 Task: Check the percentage active listings of barn in the last 3 years.
Action: Mouse moved to (944, 224)
Screenshot: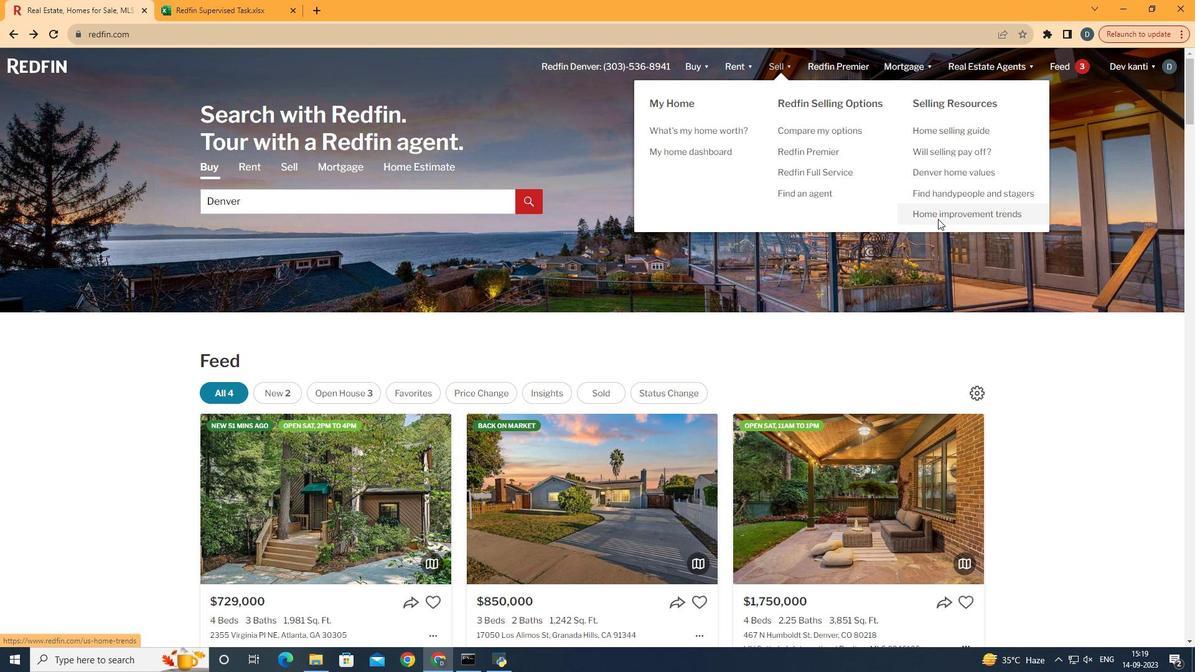
Action: Mouse pressed left at (944, 224)
Screenshot: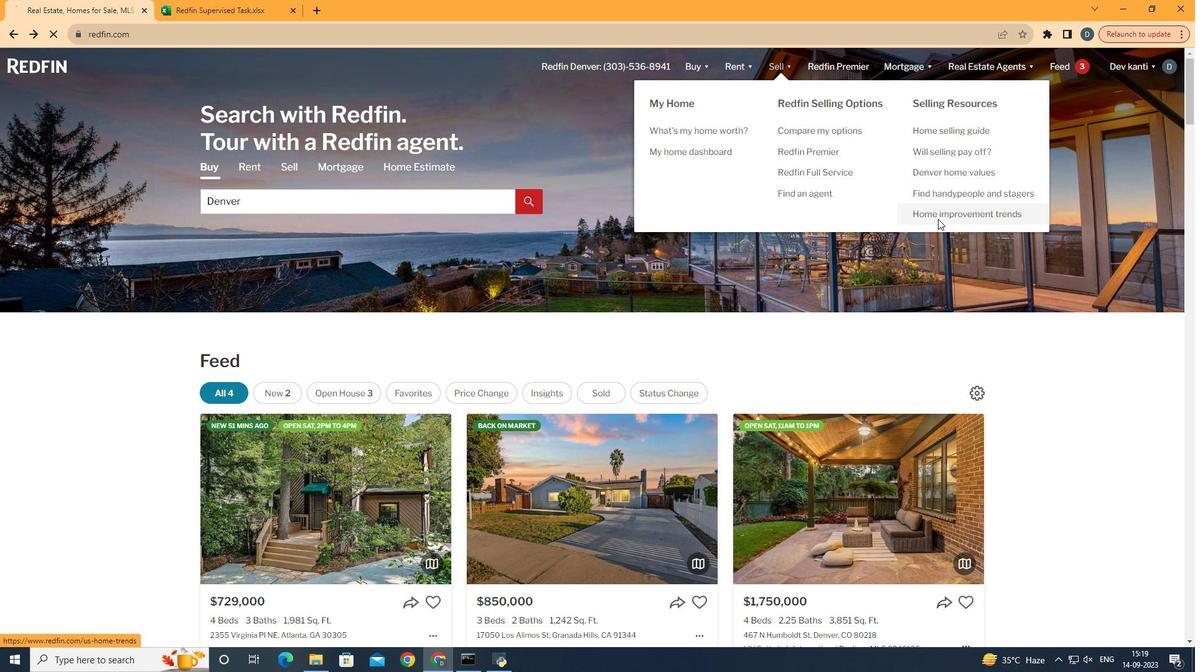 
Action: Mouse moved to (327, 252)
Screenshot: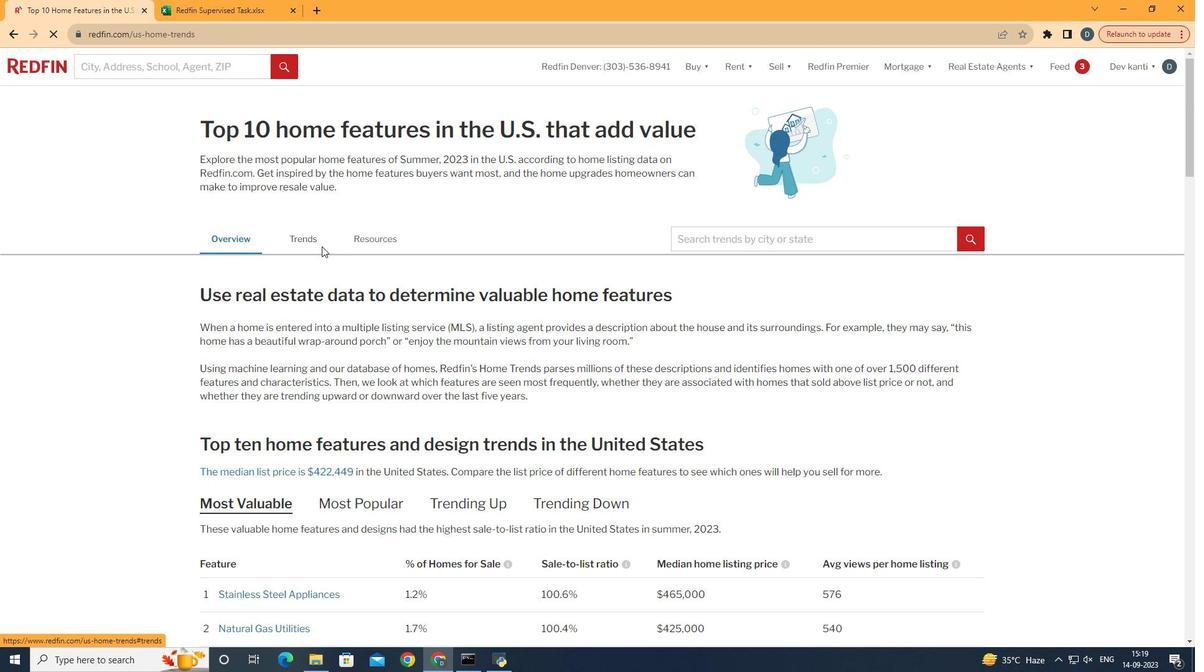 
Action: Mouse pressed left at (327, 252)
Screenshot: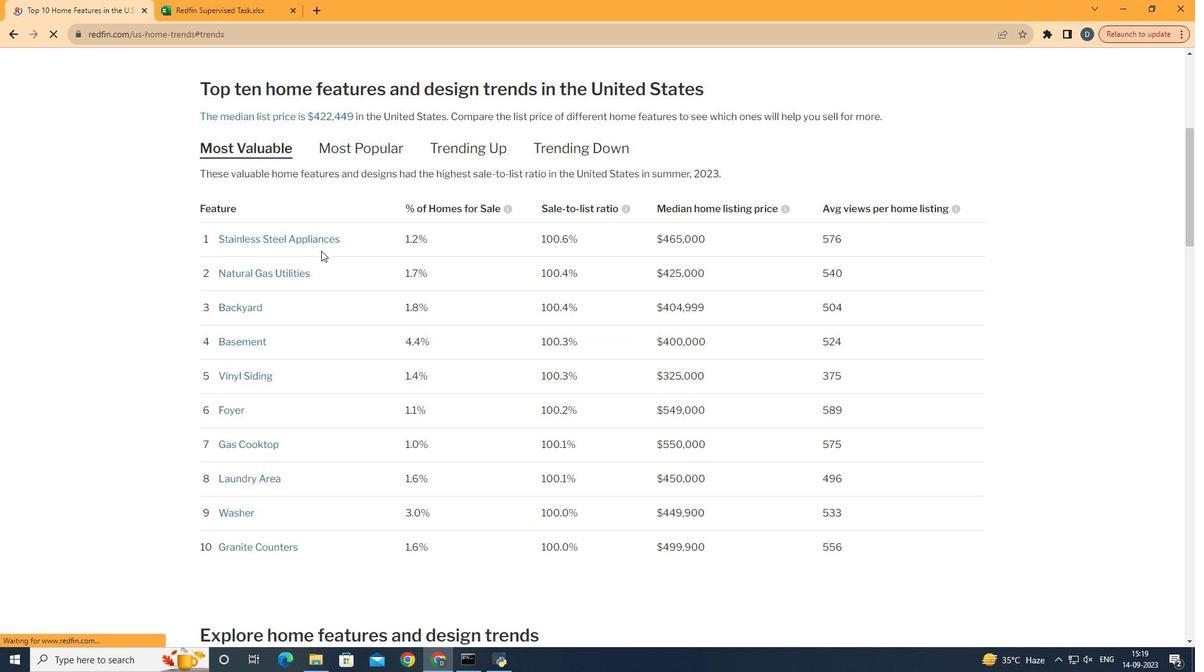 
Action: Mouse moved to (352, 353)
Screenshot: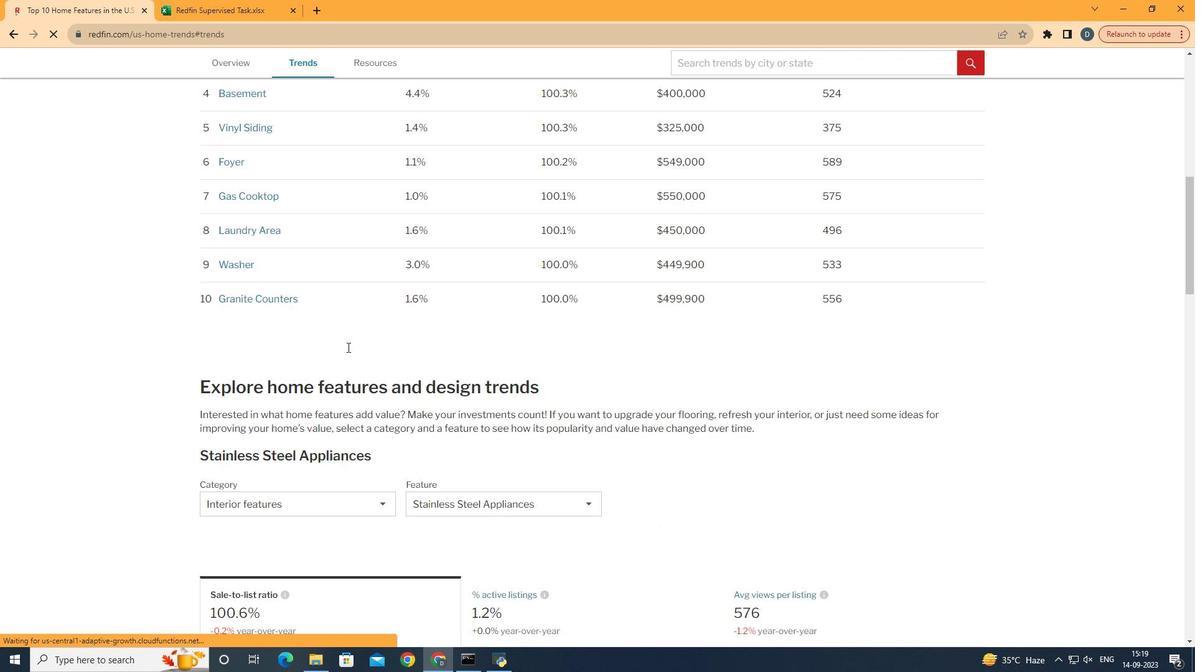 
Action: Mouse scrolled (352, 352) with delta (0, 0)
Screenshot: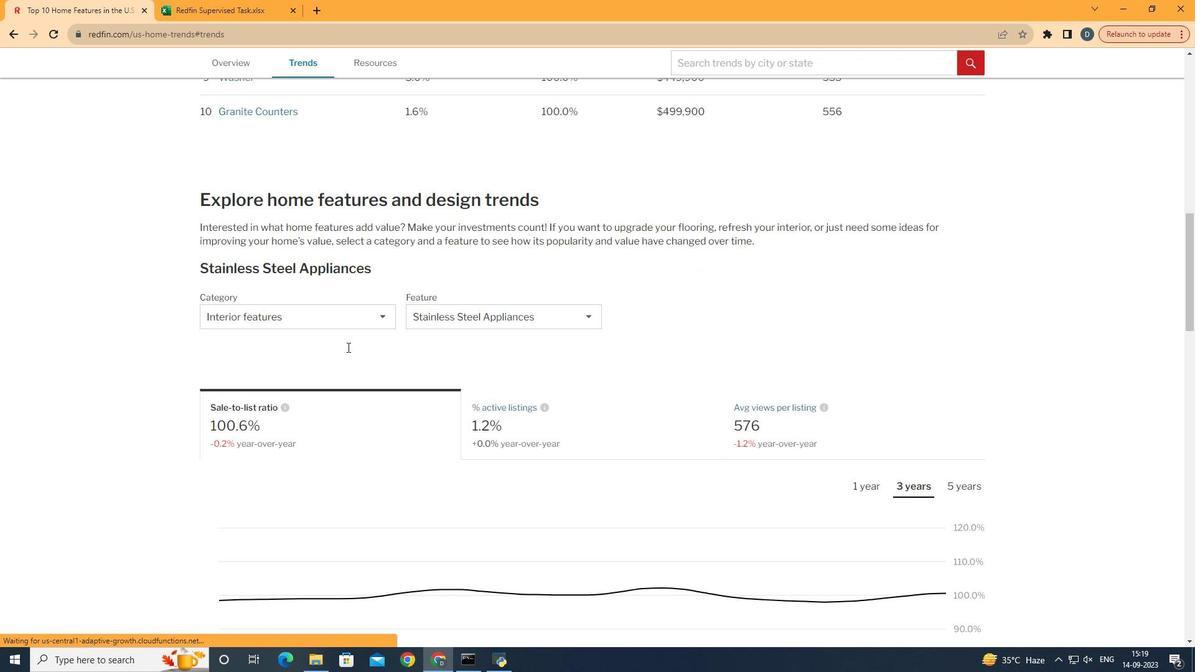 
Action: Mouse scrolled (352, 352) with delta (0, 0)
Screenshot: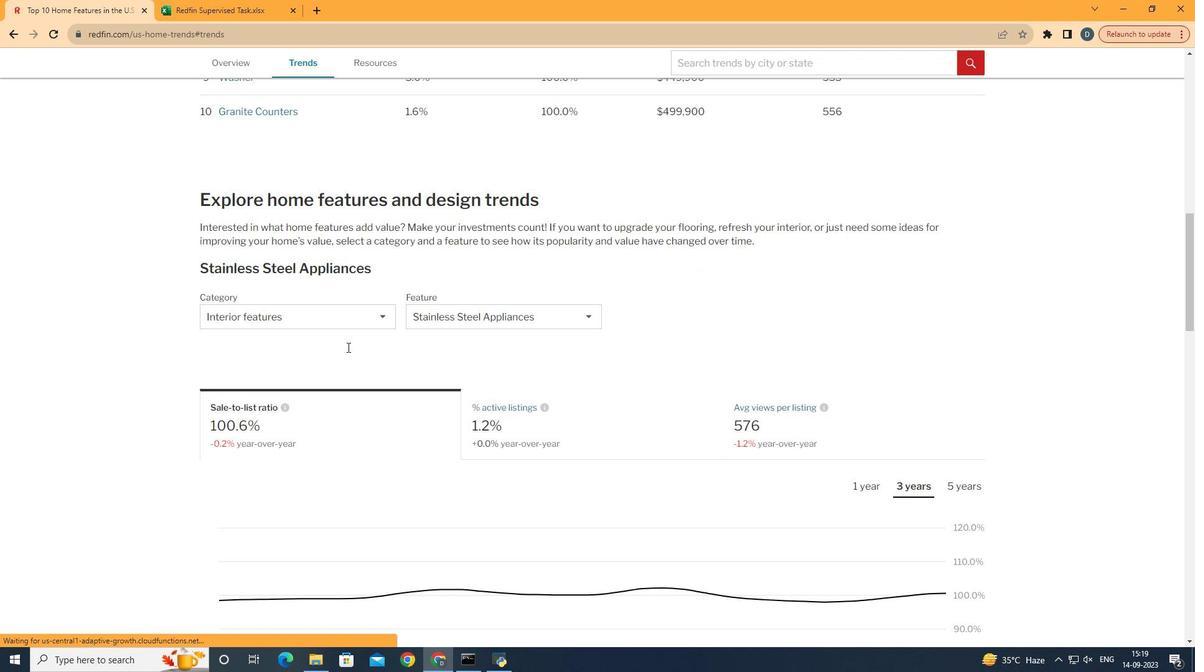 
Action: Mouse scrolled (352, 352) with delta (0, 0)
Screenshot: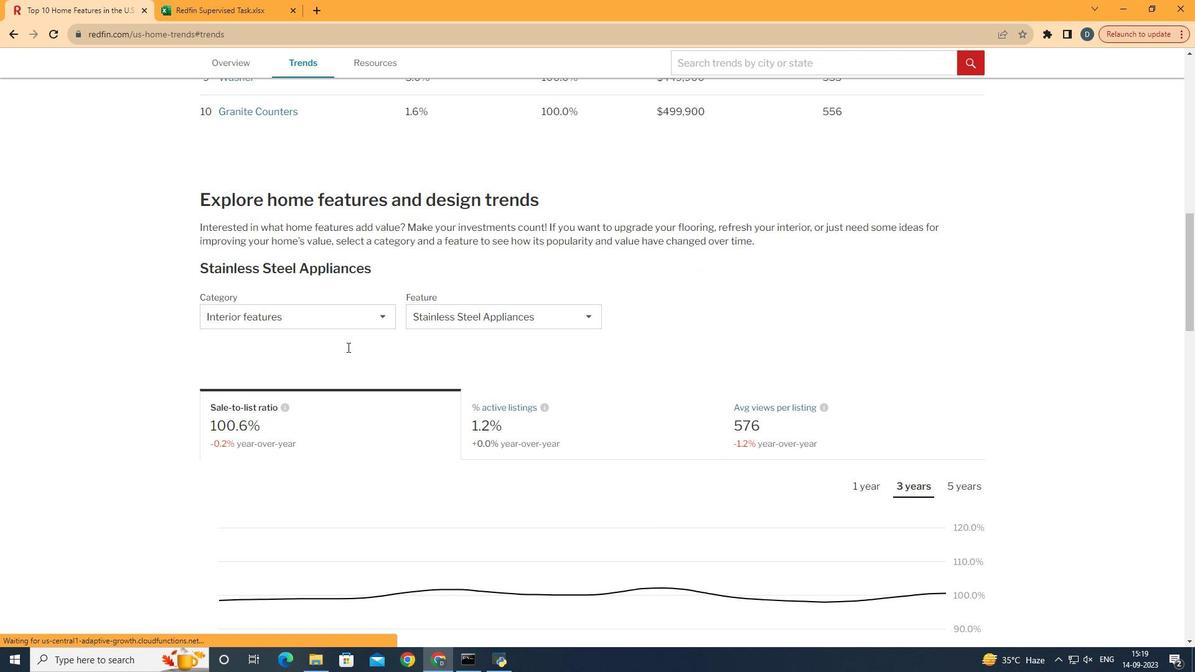 
Action: Mouse scrolled (352, 352) with delta (0, 0)
Screenshot: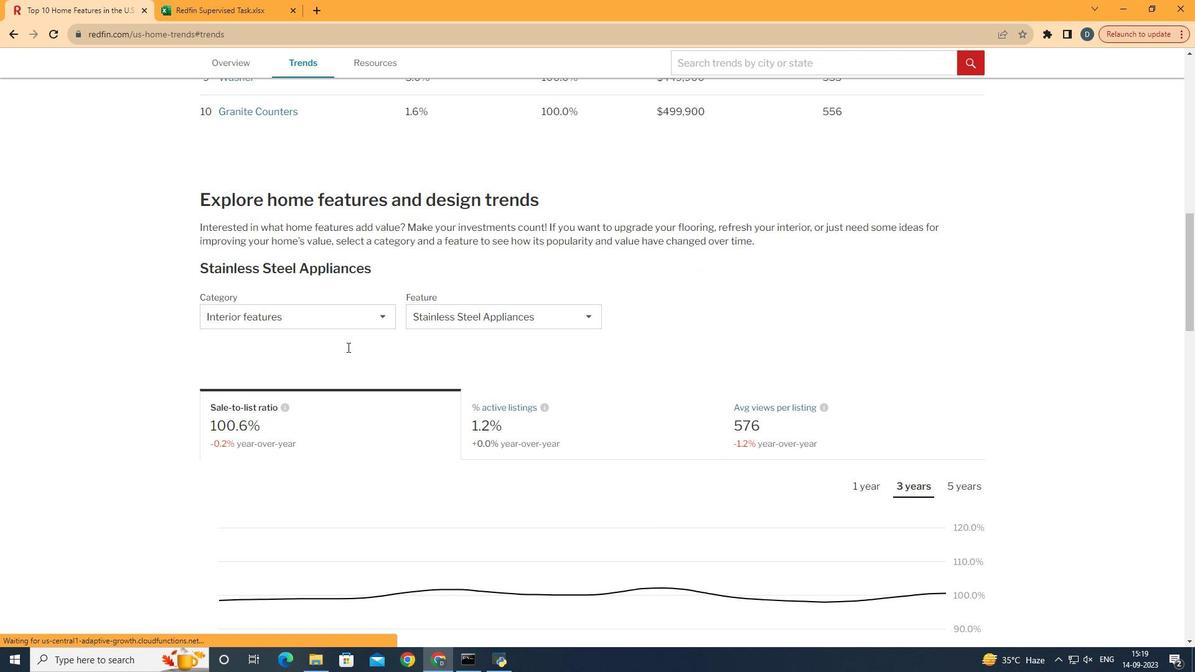 
Action: Mouse scrolled (352, 352) with delta (0, 0)
Screenshot: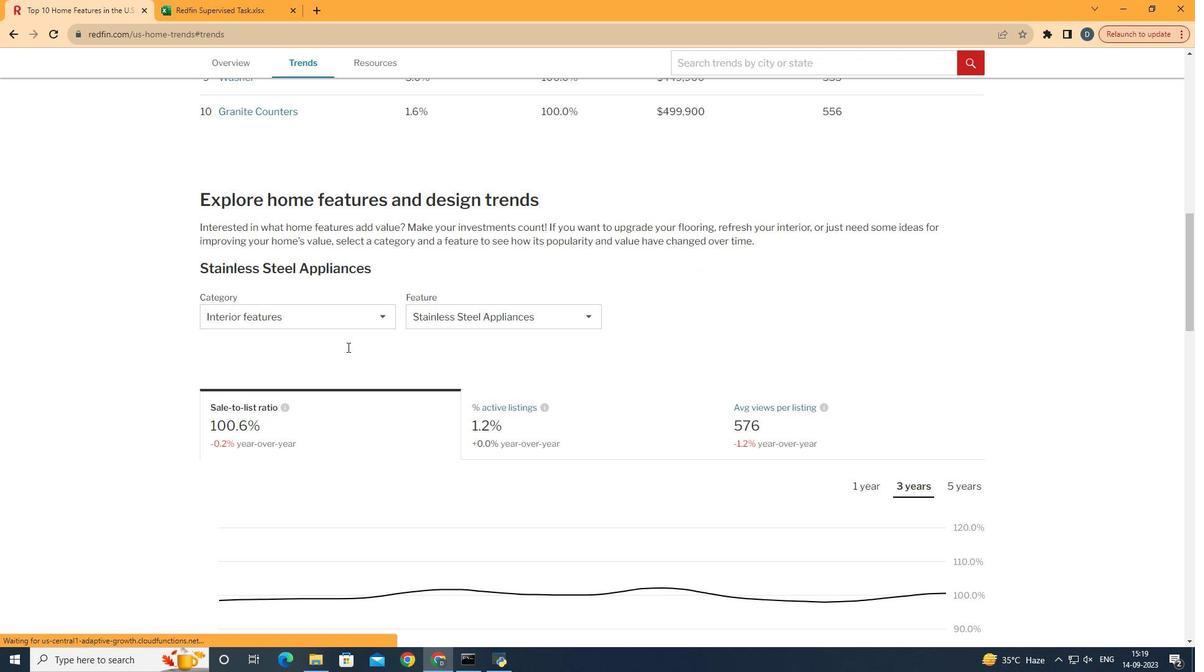 
Action: Mouse scrolled (352, 352) with delta (0, 0)
Screenshot: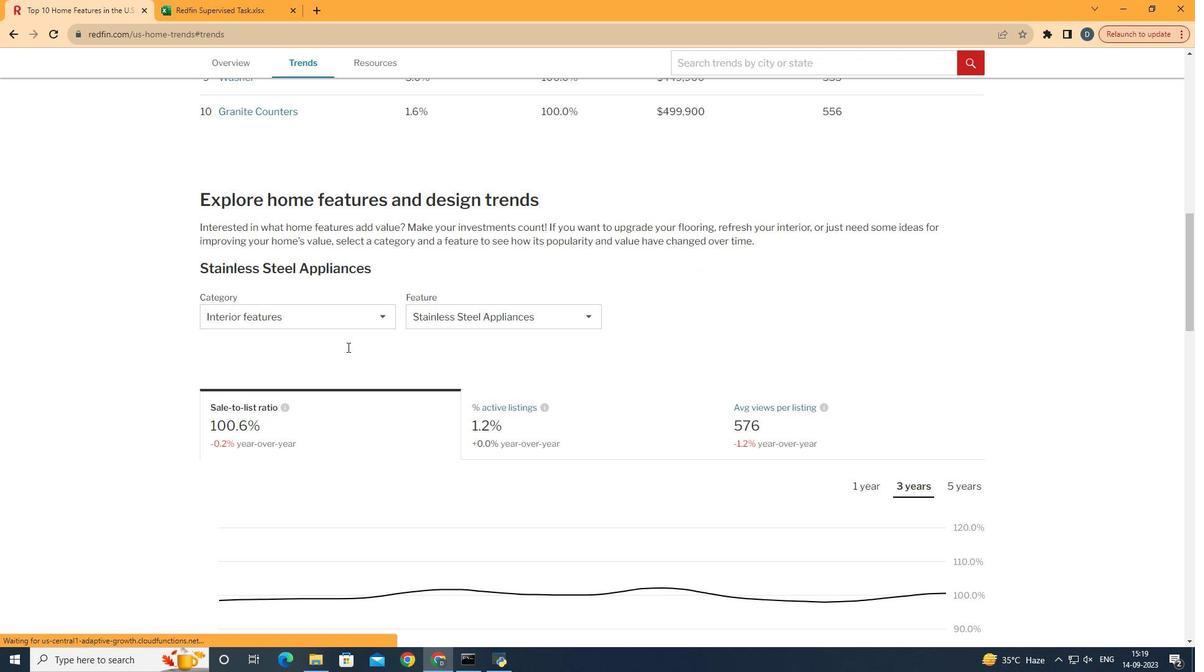 
Action: Mouse moved to (353, 353)
Screenshot: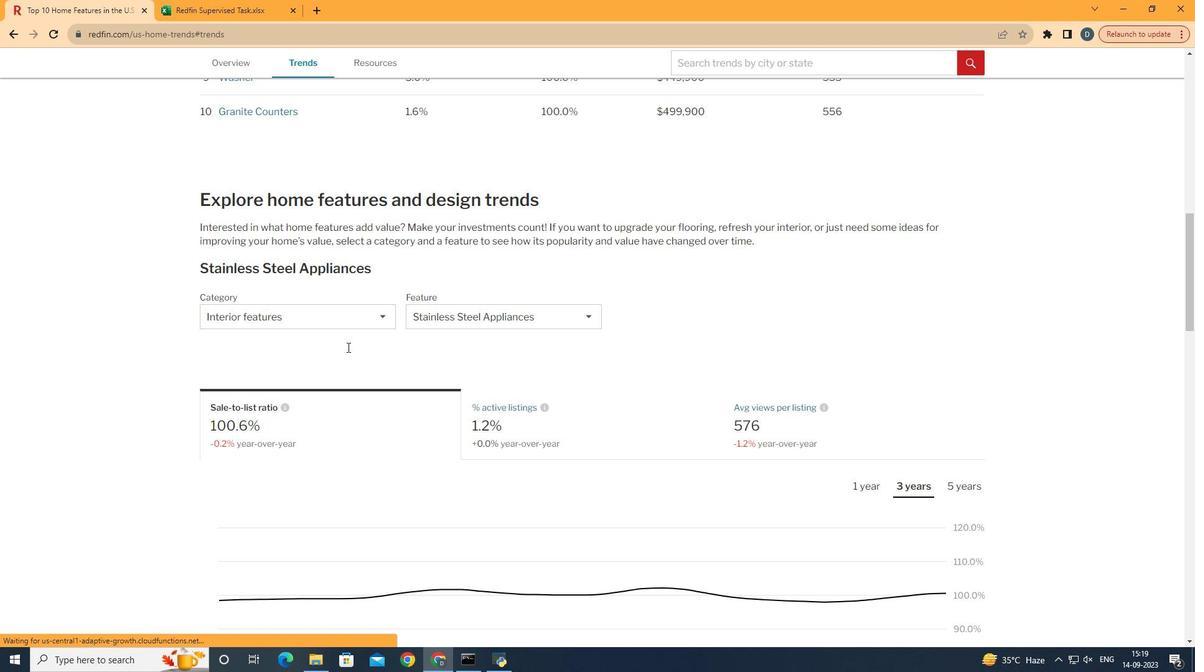 
Action: Mouse scrolled (353, 352) with delta (0, 0)
Screenshot: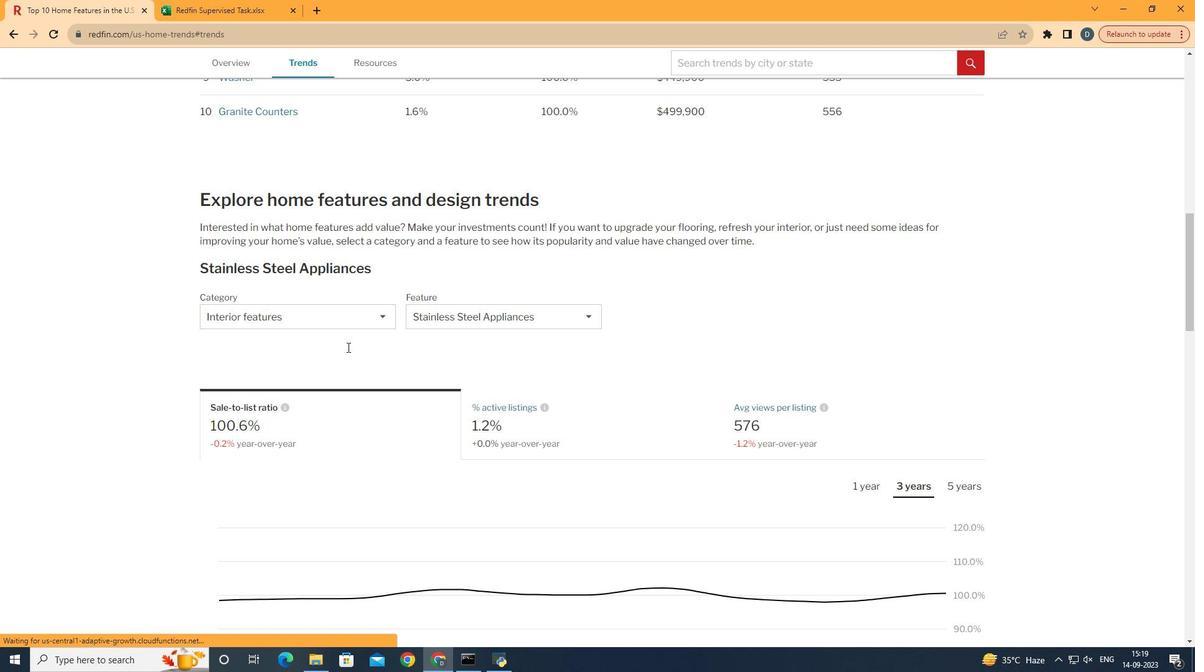 
Action: Mouse moved to (355, 333)
Screenshot: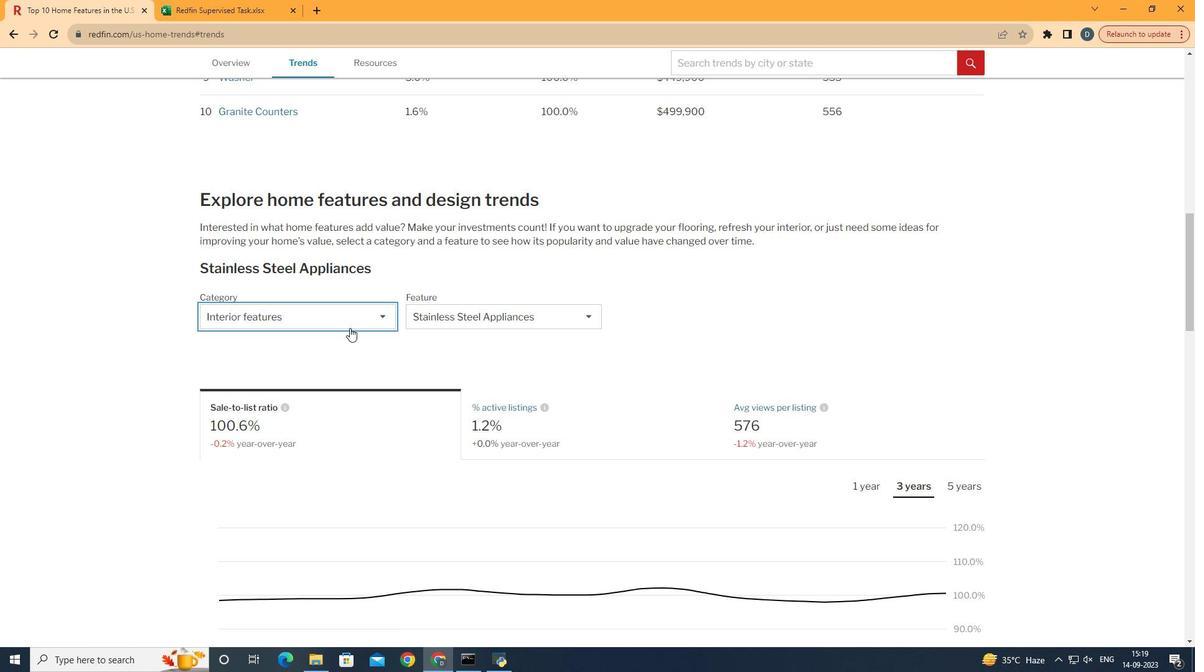 
Action: Mouse pressed left at (355, 333)
Screenshot: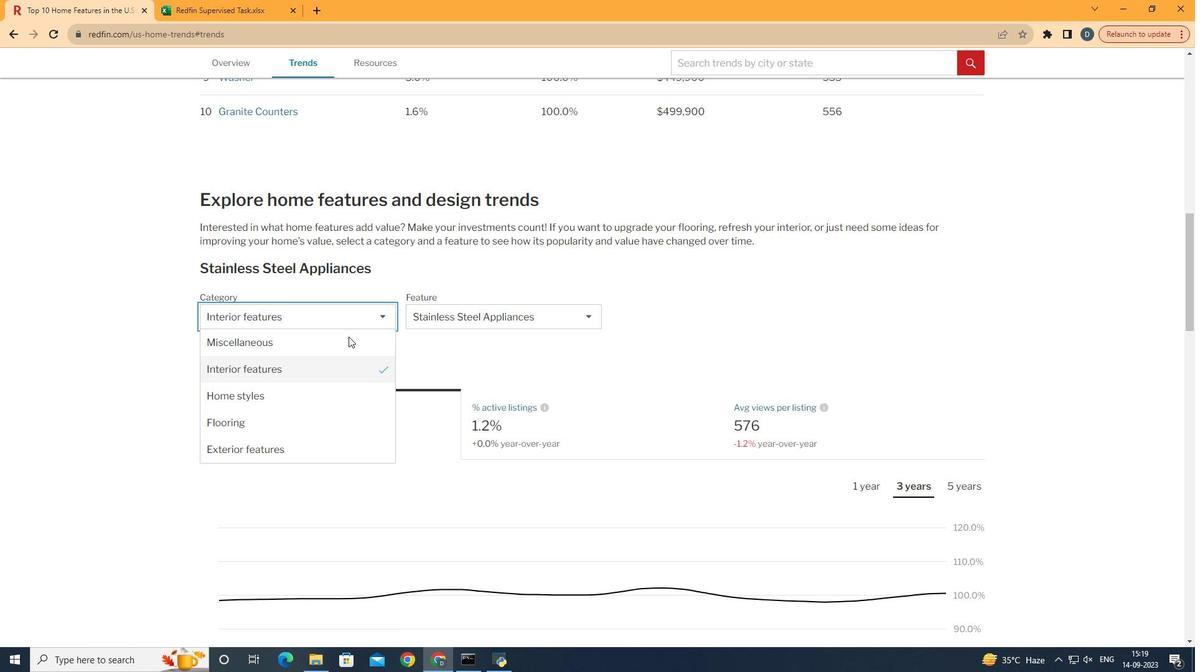 
Action: Mouse moved to (346, 460)
Screenshot: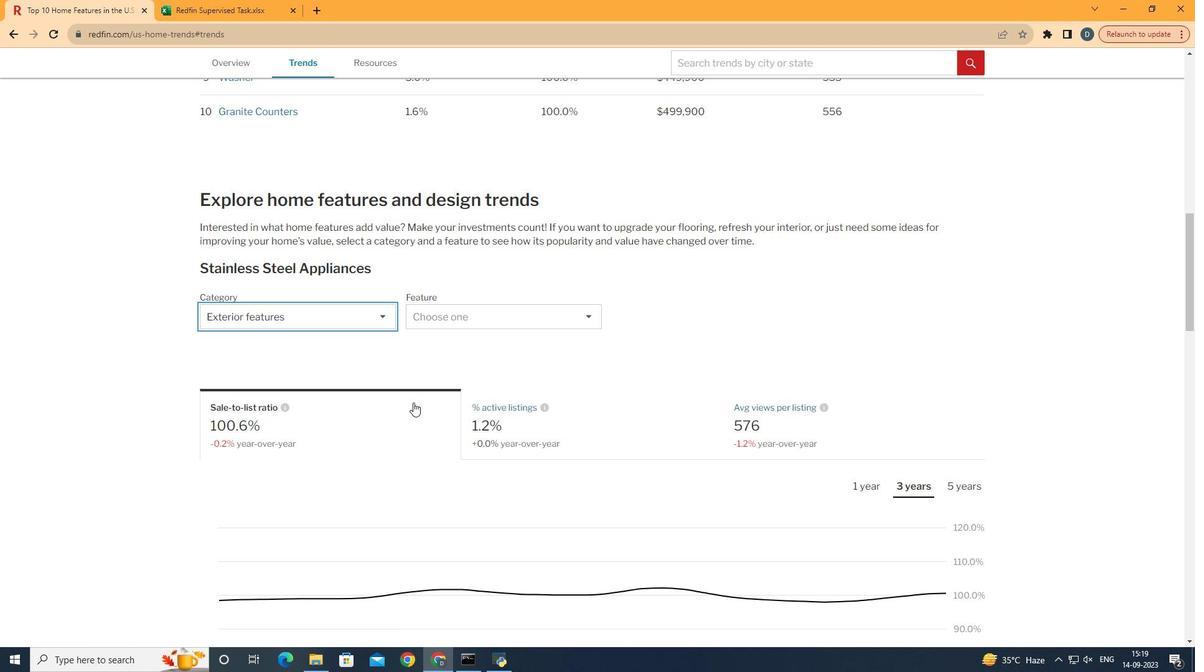 
Action: Mouse pressed left at (346, 460)
Screenshot: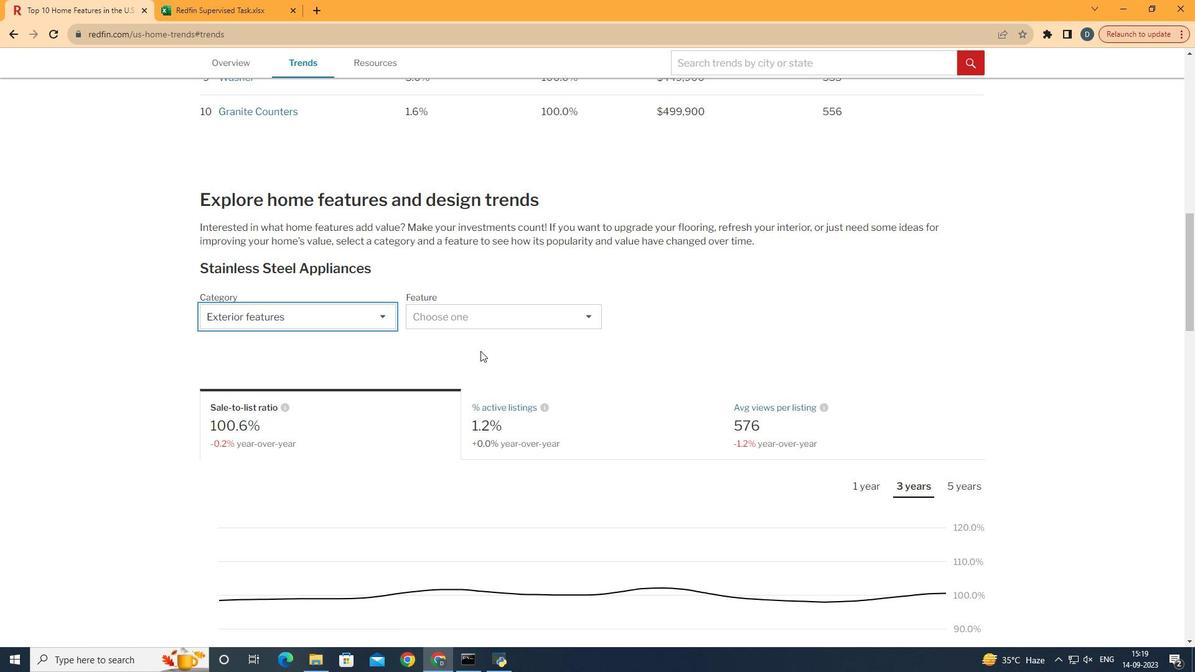 
Action: Mouse moved to (530, 311)
Screenshot: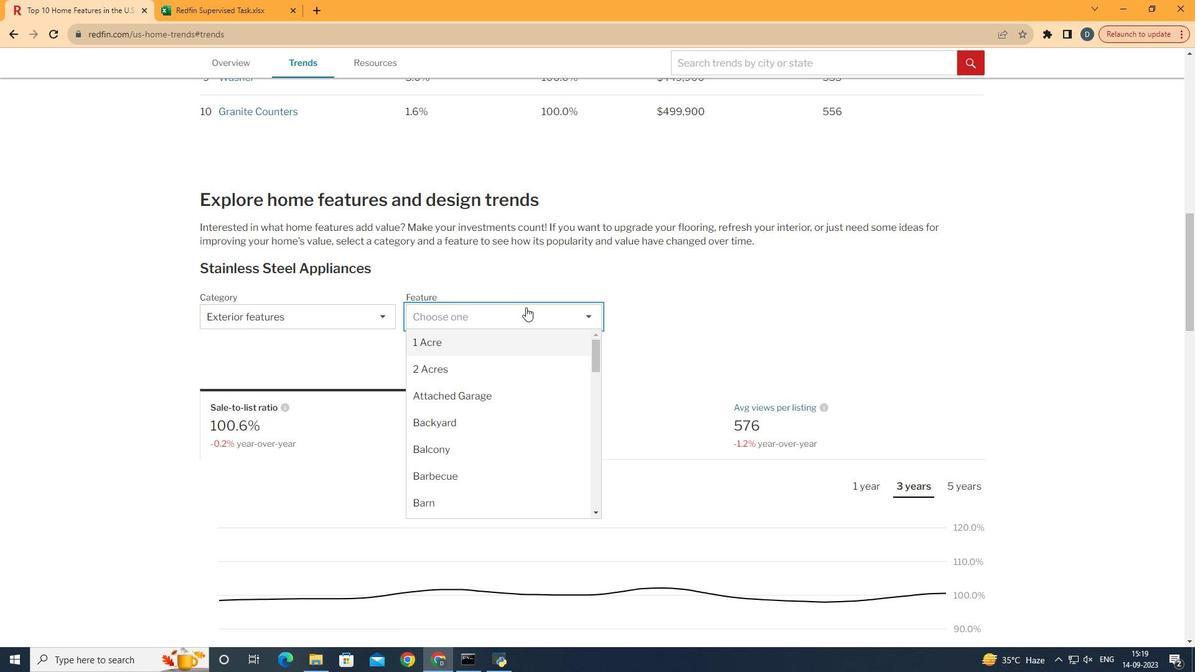 
Action: Mouse pressed left at (530, 311)
Screenshot: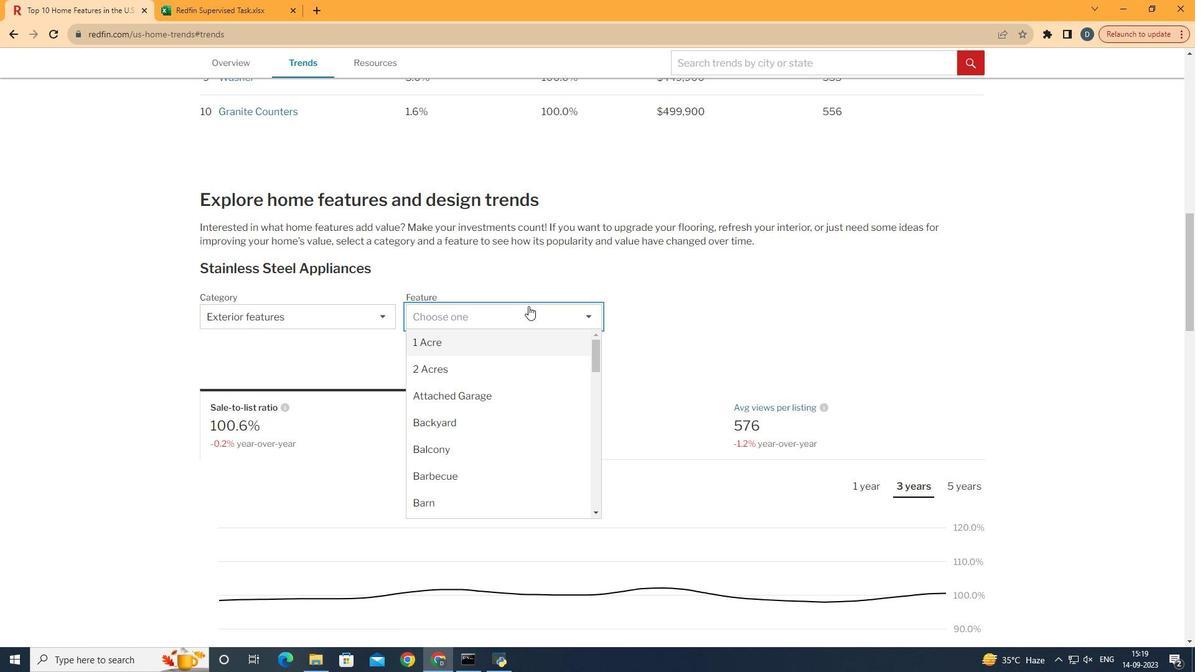 
Action: Mouse moved to (527, 503)
Screenshot: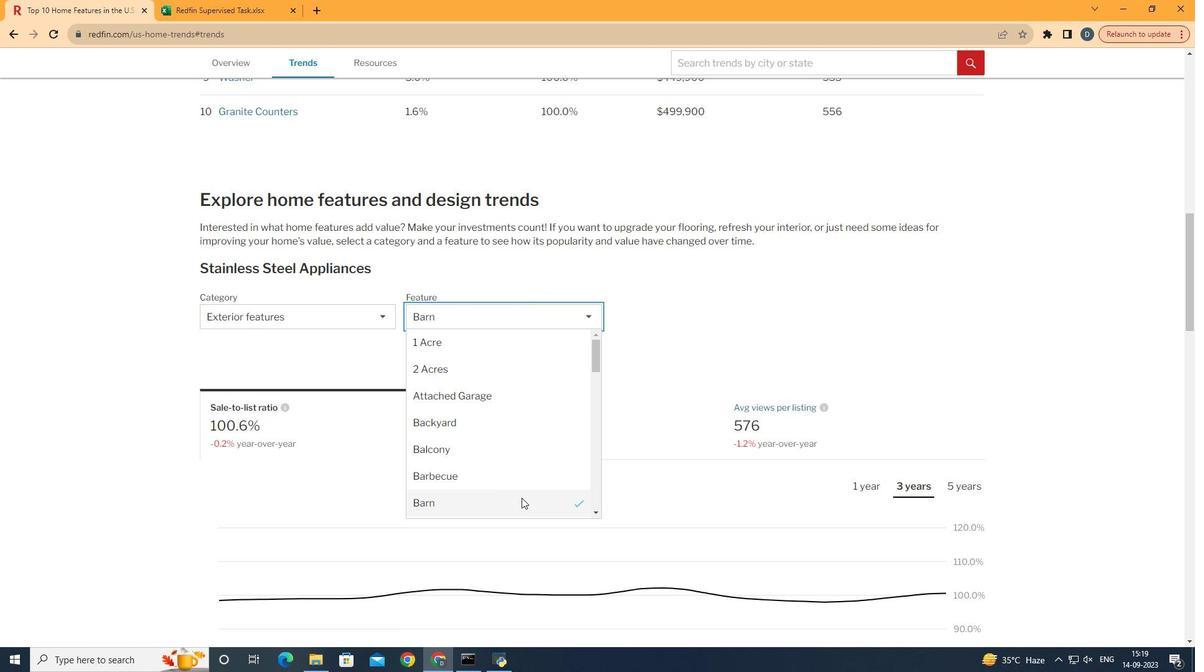
Action: Mouse pressed left at (527, 503)
Screenshot: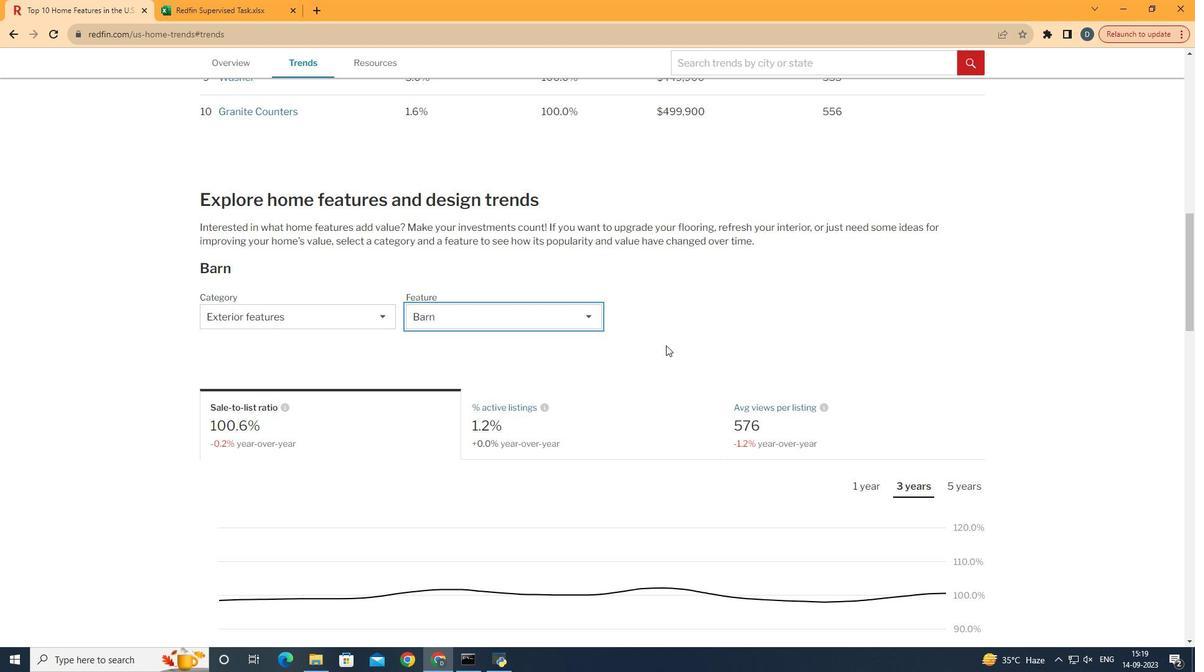 
Action: Mouse moved to (682, 343)
Screenshot: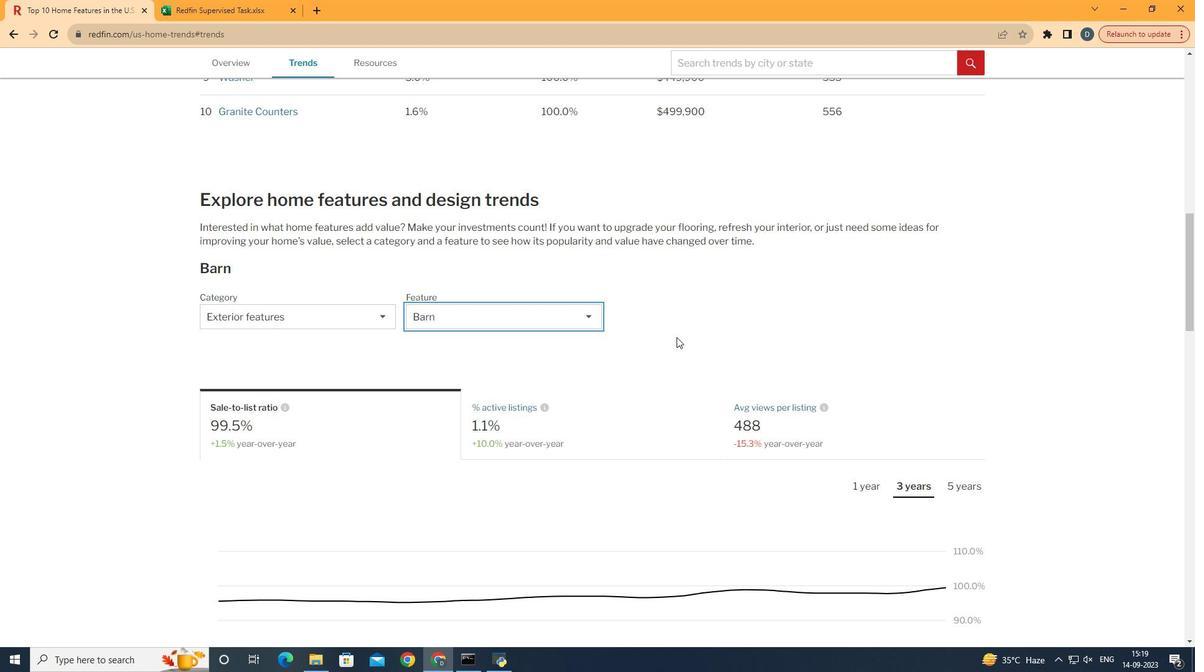 
Action: Mouse pressed left at (682, 343)
Screenshot: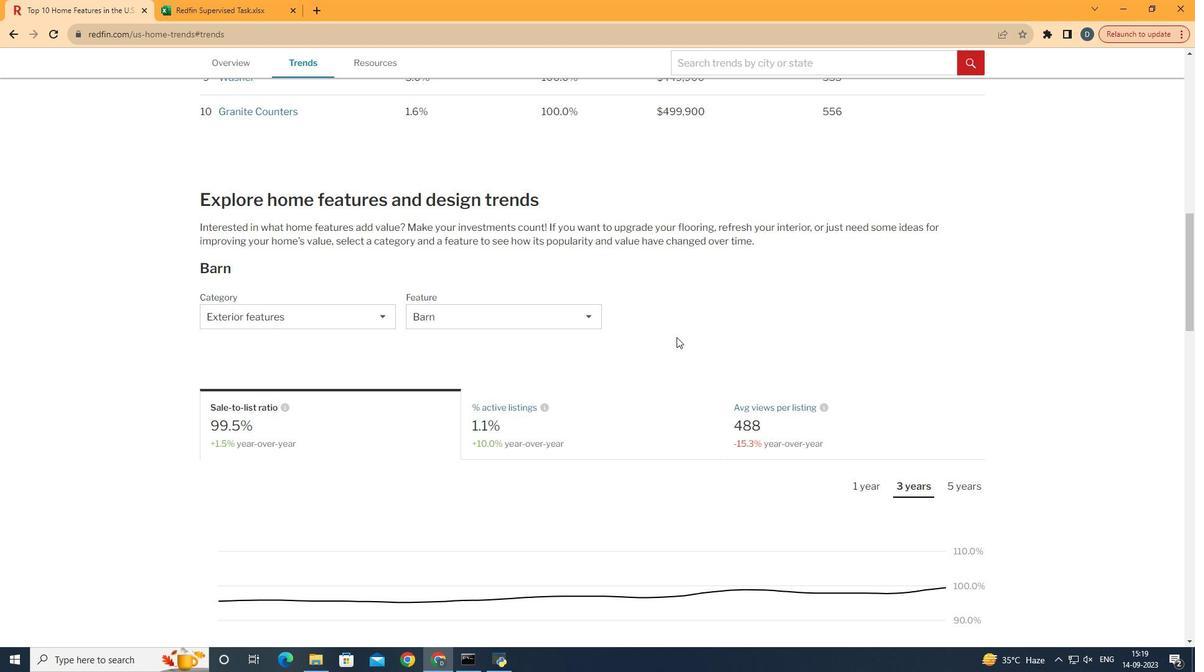 
Action: Mouse scrolled (682, 342) with delta (0, 0)
Screenshot: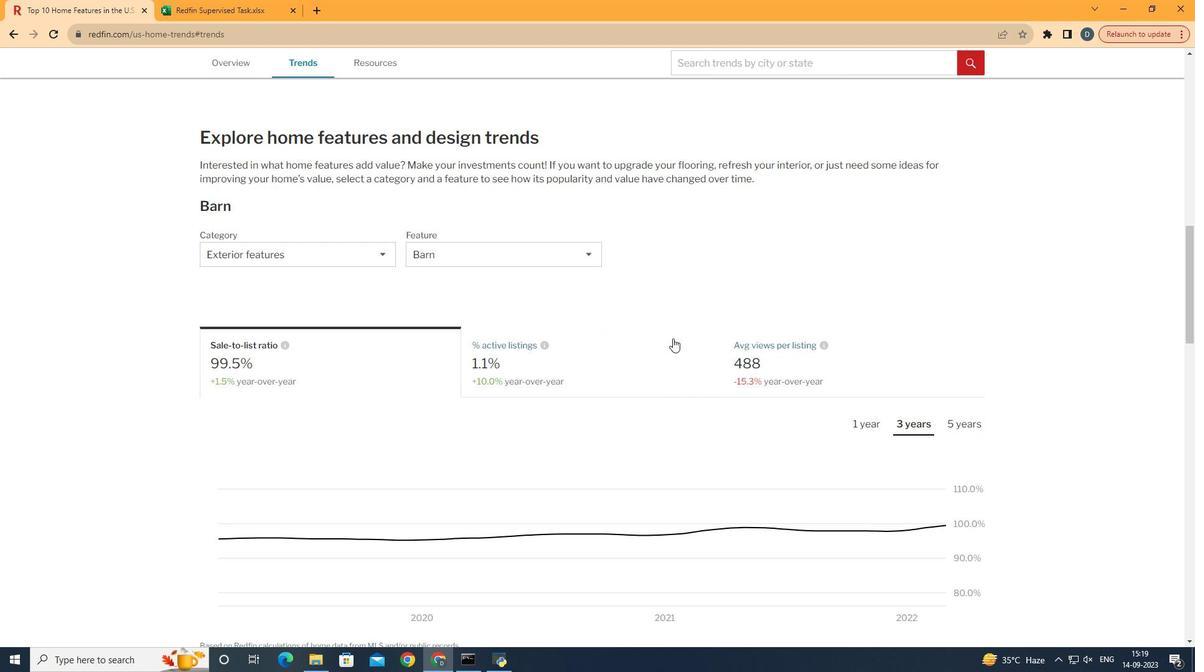 
Action: Mouse moved to (658, 353)
Screenshot: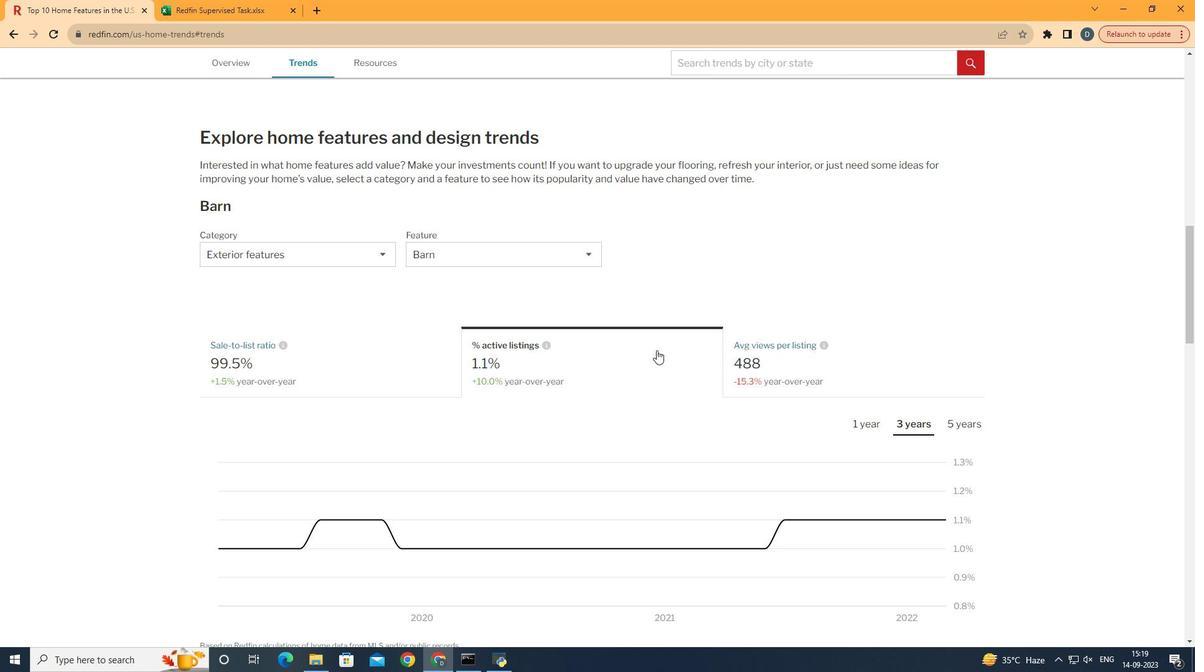 
Action: Mouse pressed left at (658, 353)
Screenshot: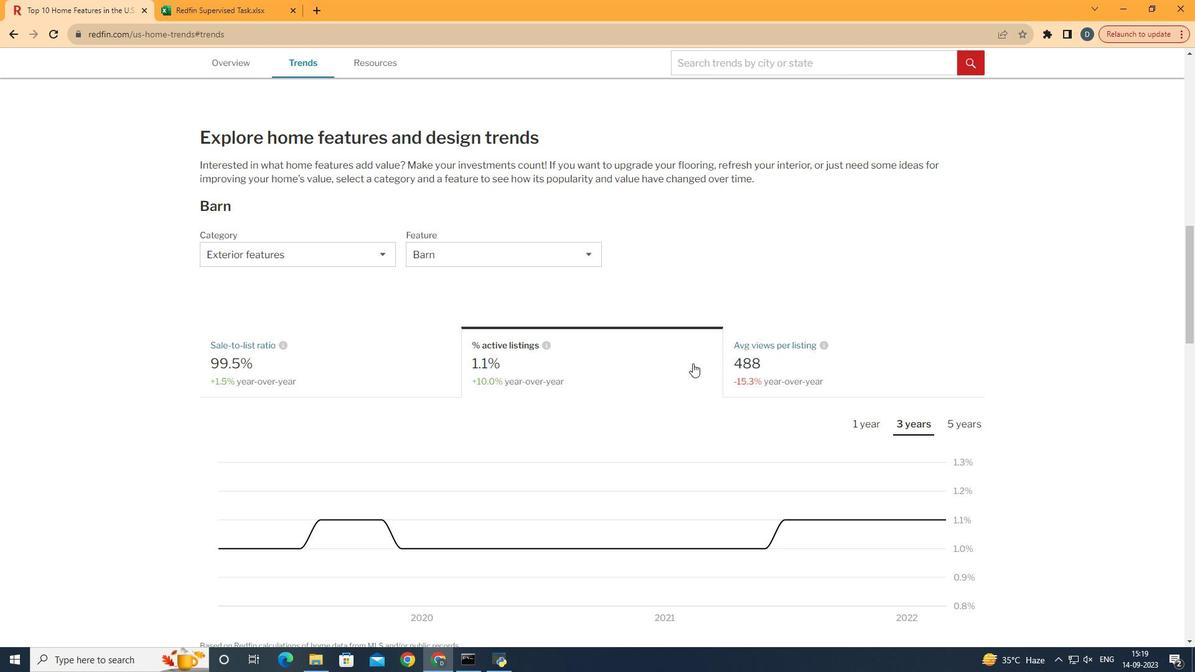 
Action: Mouse moved to (930, 429)
Screenshot: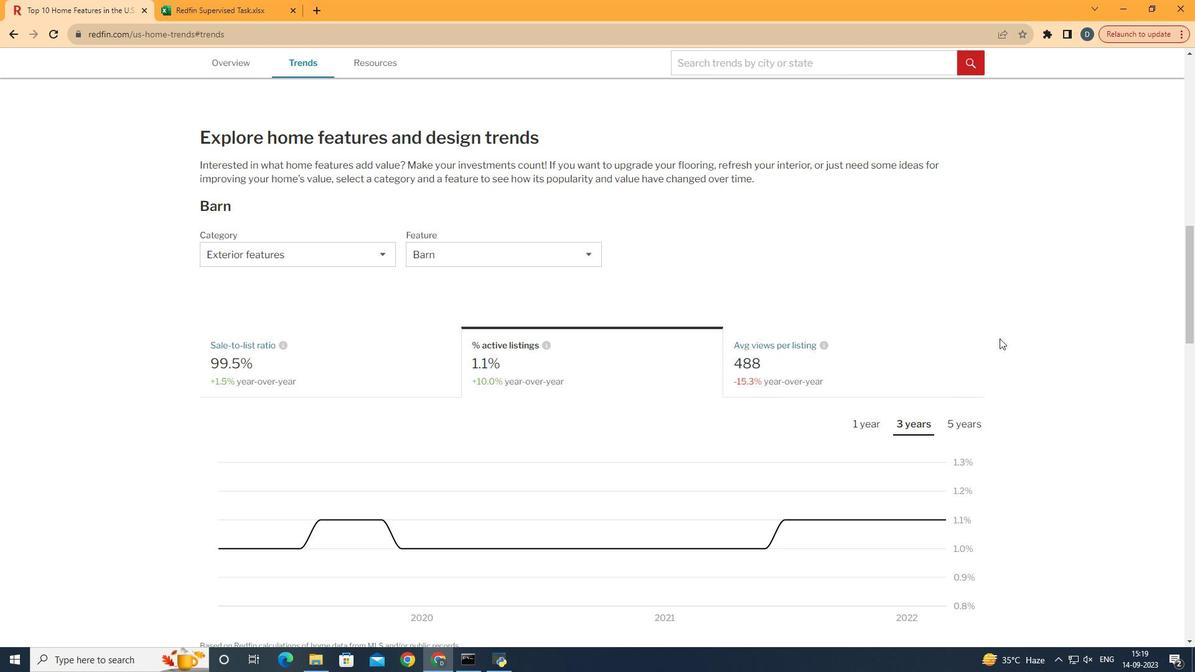 
Action: Mouse pressed left at (930, 429)
Screenshot: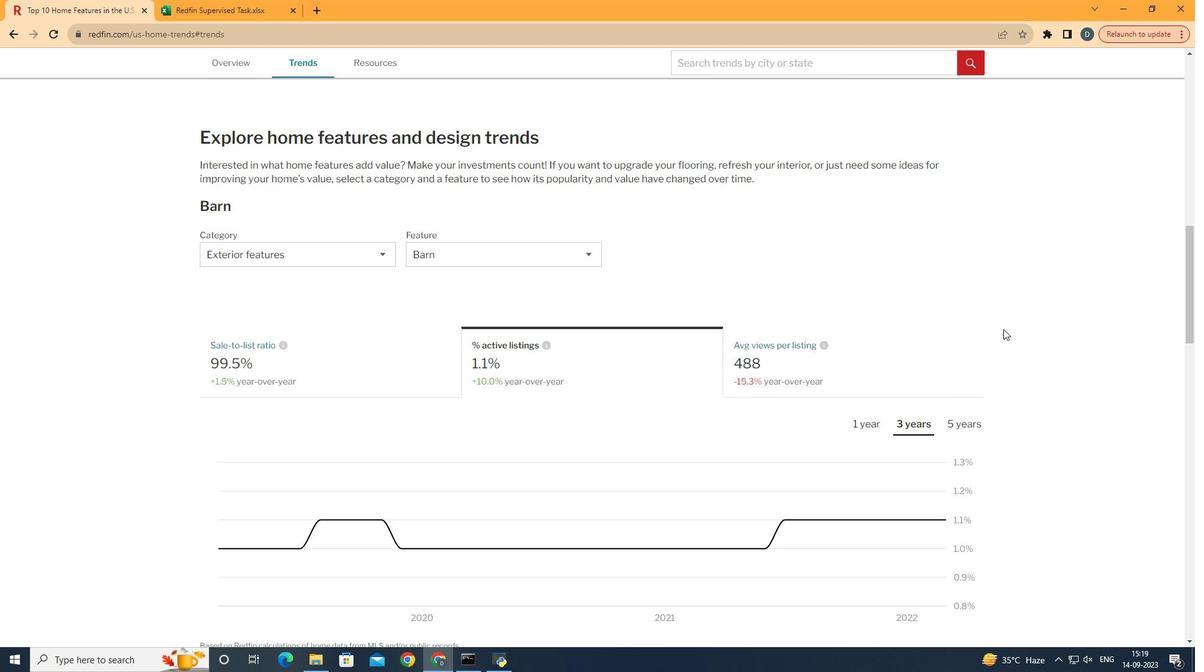 
Action: Mouse moved to (1009, 335)
Screenshot: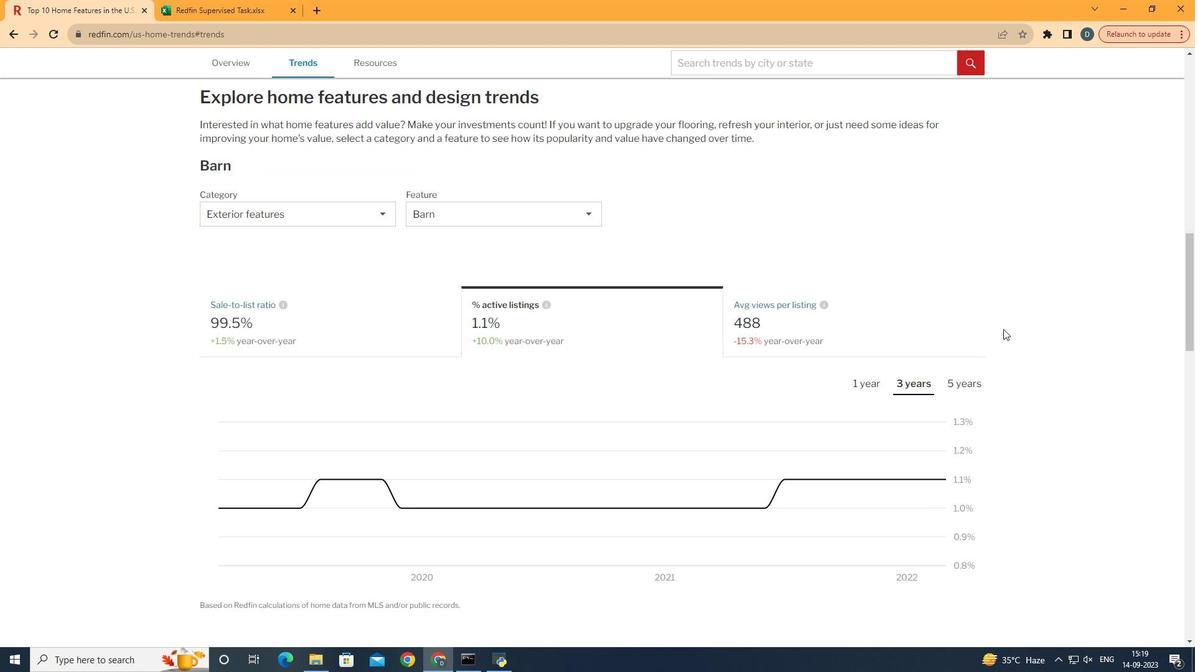 
Action: Mouse scrolled (1009, 334) with delta (0, 0)
Screenshot: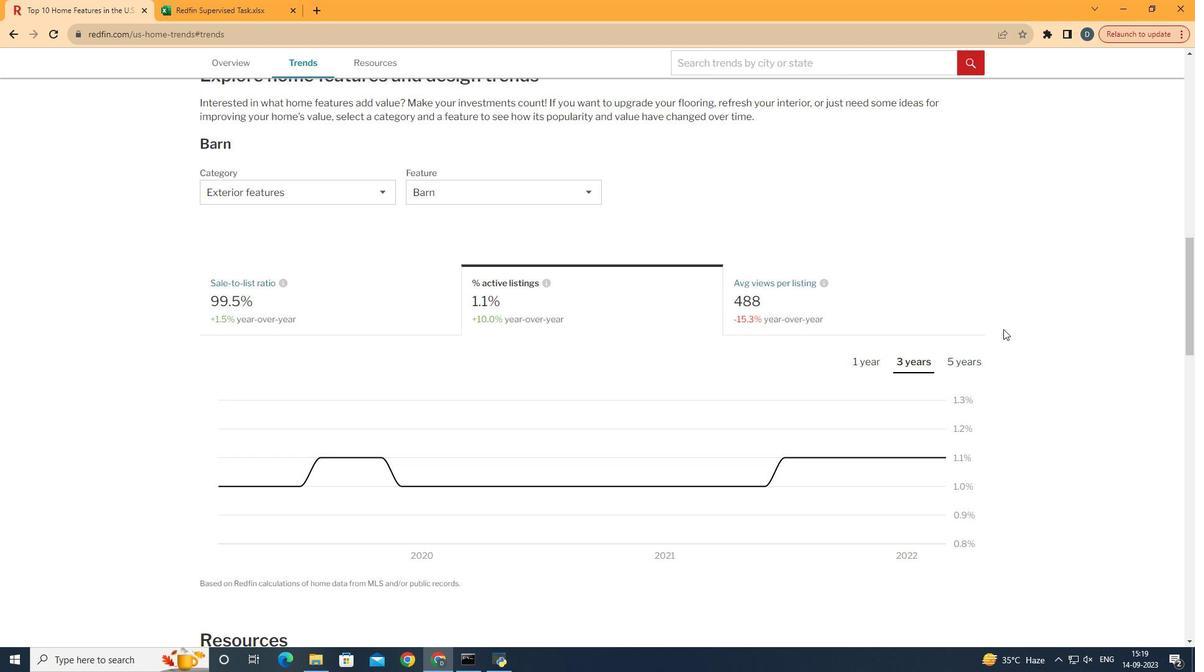 
